 Task: Create a schedule automation trigger every last sunday of the month at 04:00 PM.
Action: Mouse moved to (1003, 295)
Screenshot: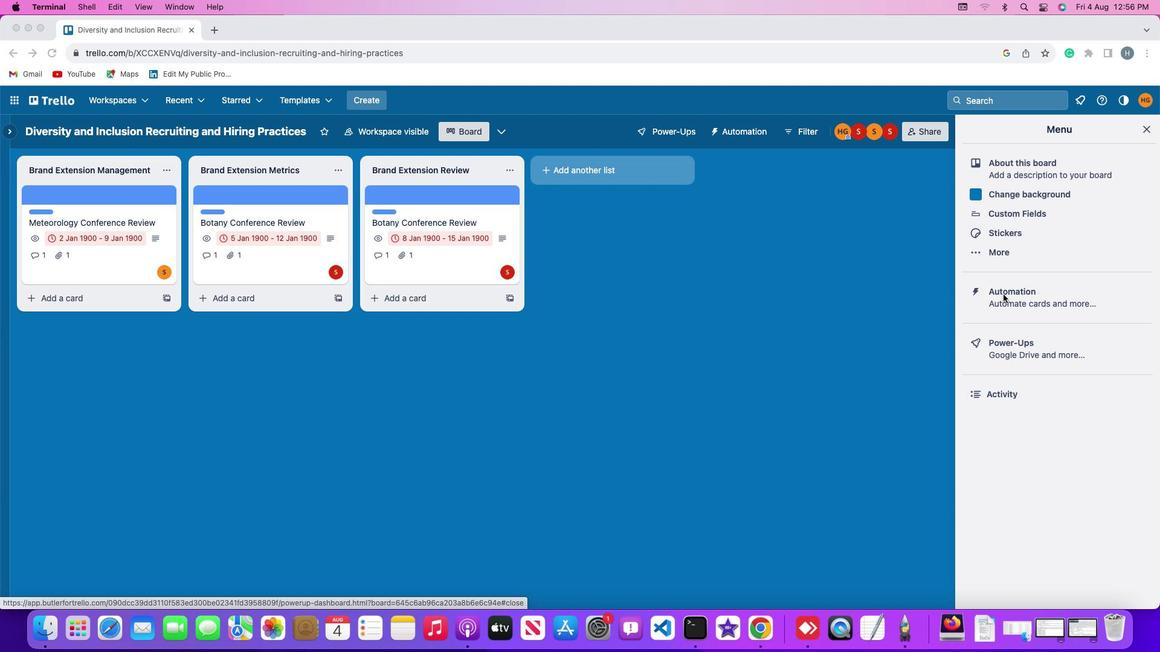 
Action: Mouse pressed left at (1003, 295)
Screenshot: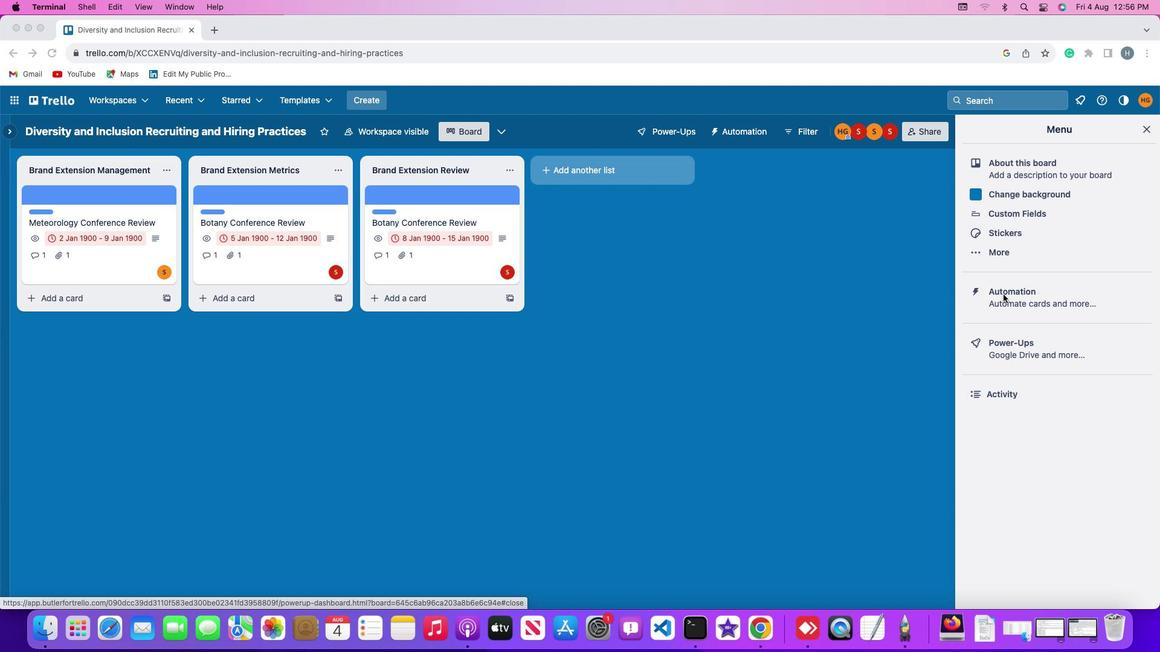 
Action: Mouse moved to (1004, 295)
Screenshot: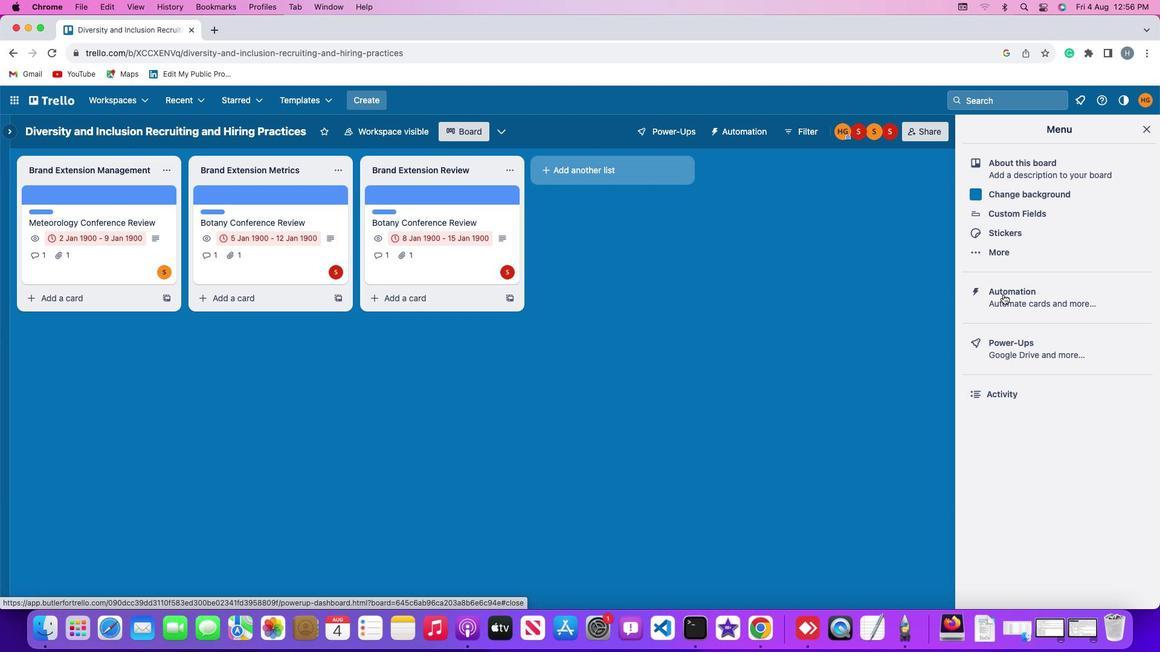 
Action: Mouse pressed left at (1004, 295)
Screenshot: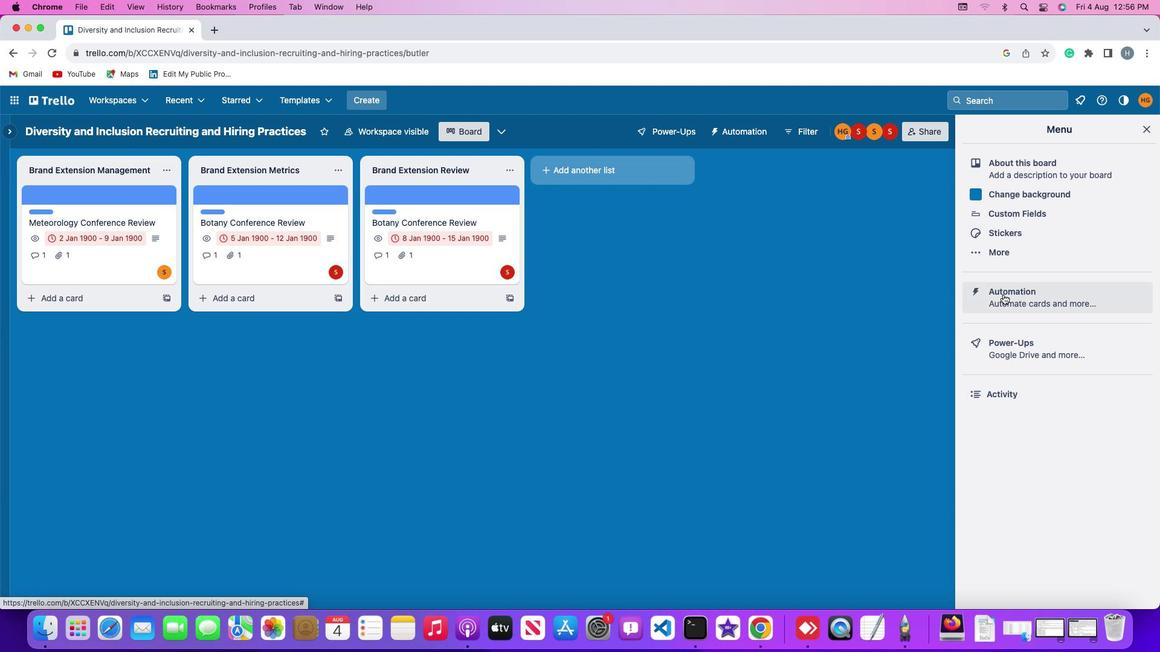 
Action: Mouse moved to (62, 262)
Screenshot: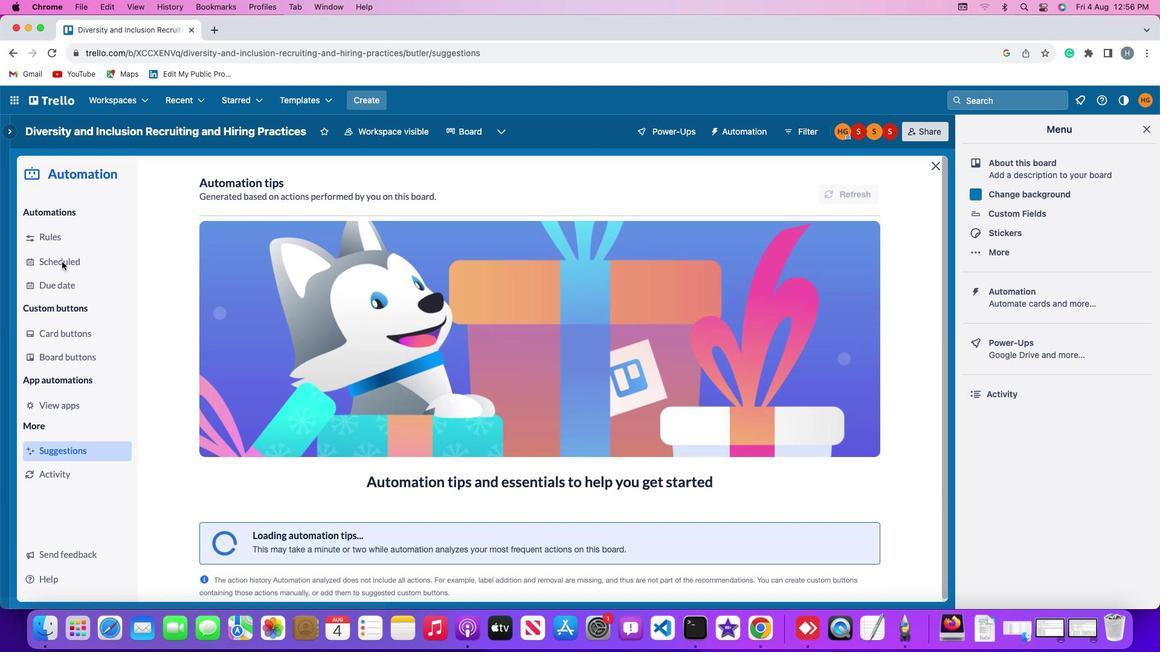 
Action: Mouse pressed left at (62, 262)
Screenshot: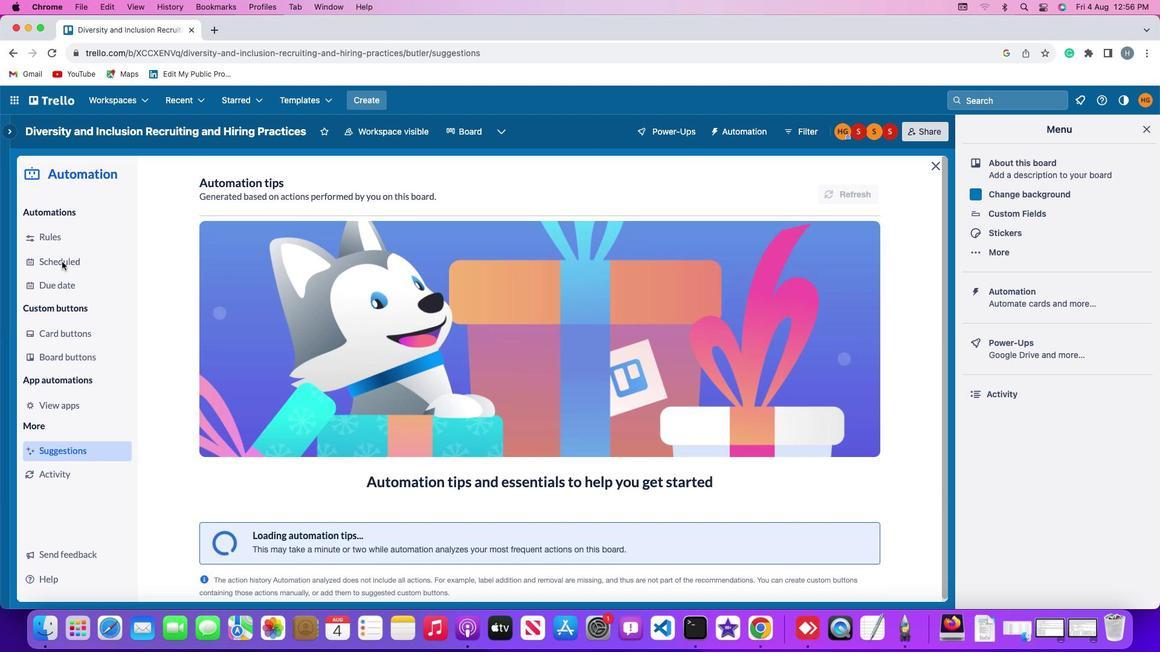 
Action: Mouse moved to (821, 185)
Screenshot: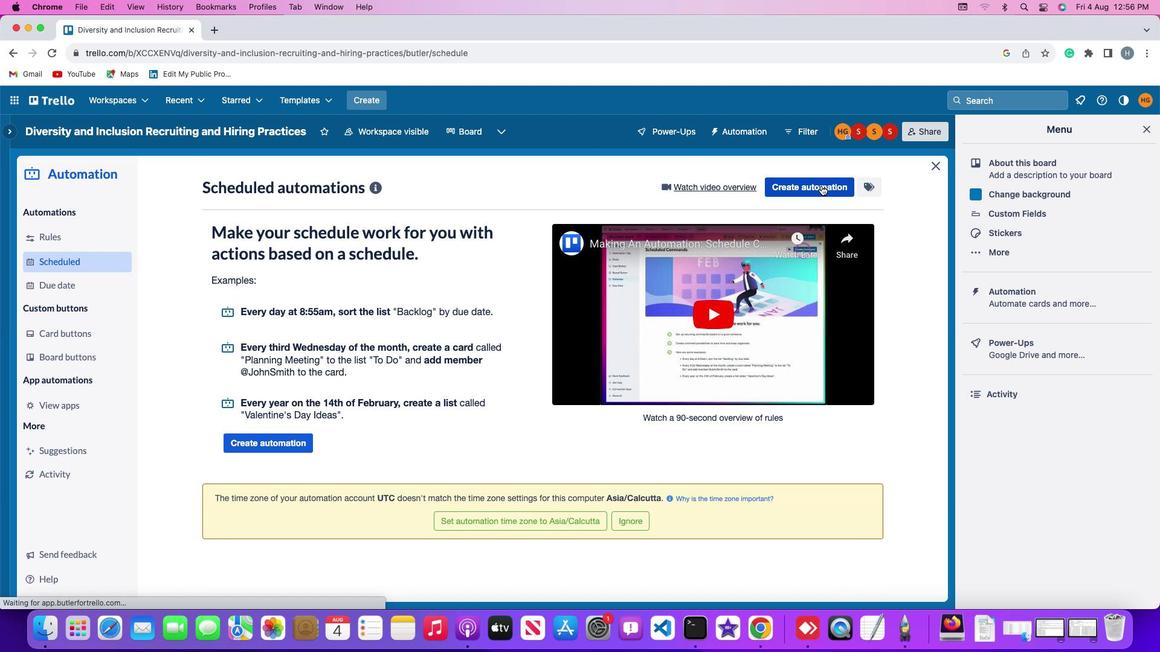 
Action: Mouse pressed left at (821, 185)
Screenshot: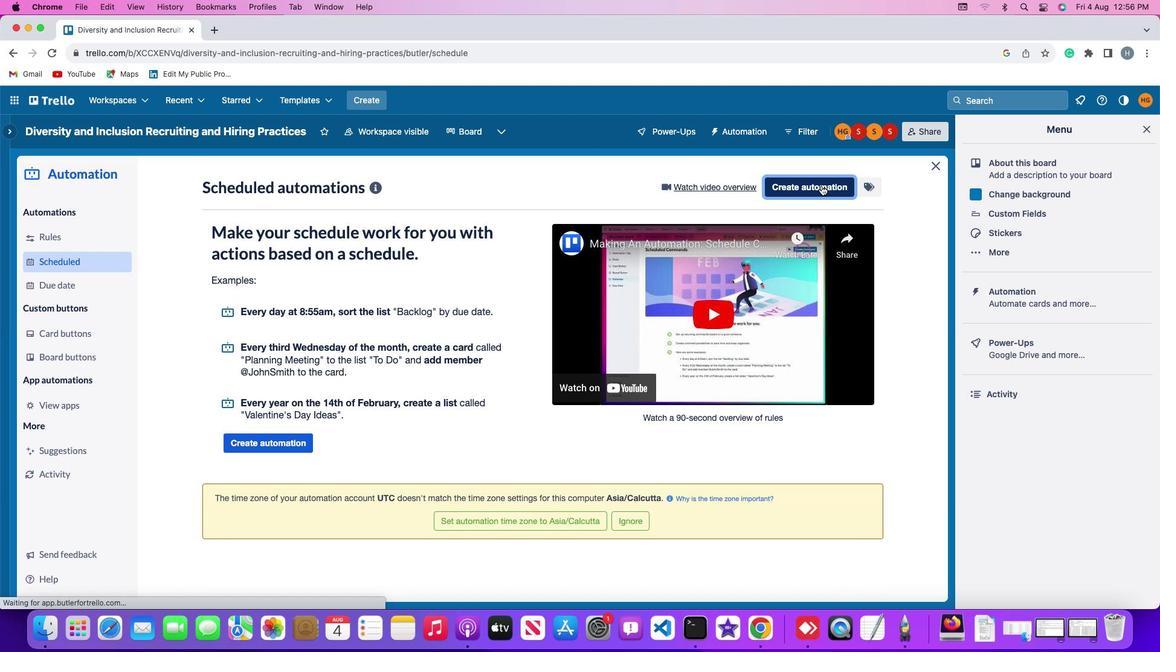 
Action: Mouse moved to (615, 301)
Screenshot: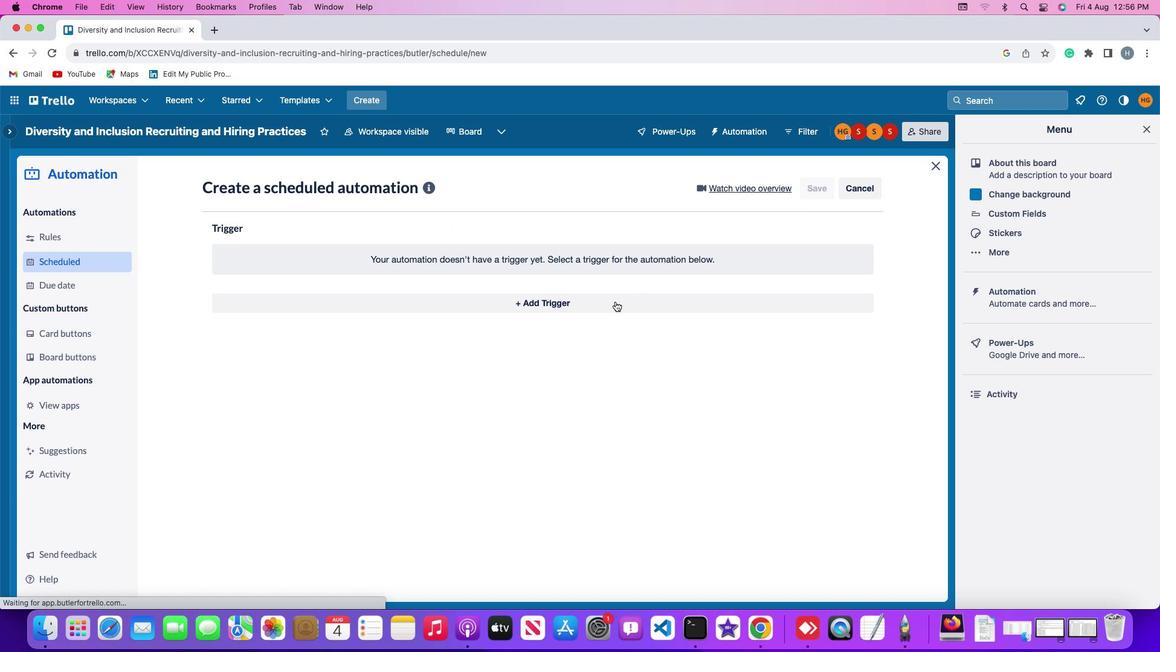 
Action: Mouse pressed left at (615, 301)
Screenshot: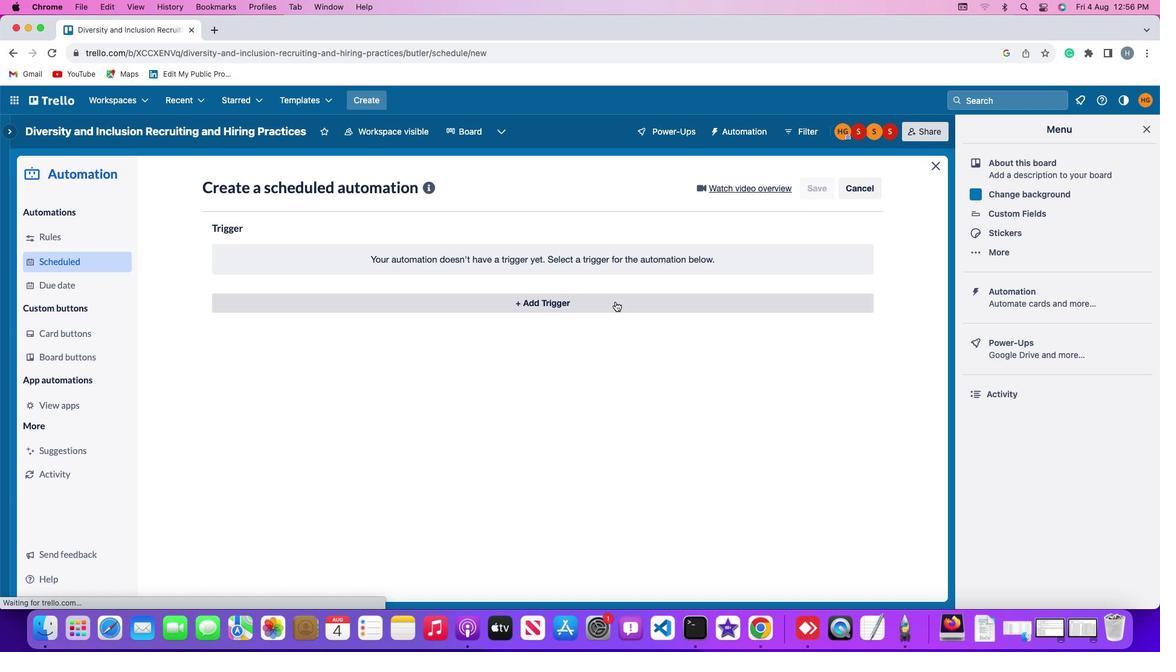 
Action: Mouse moved to (256, 579)
Screenshot: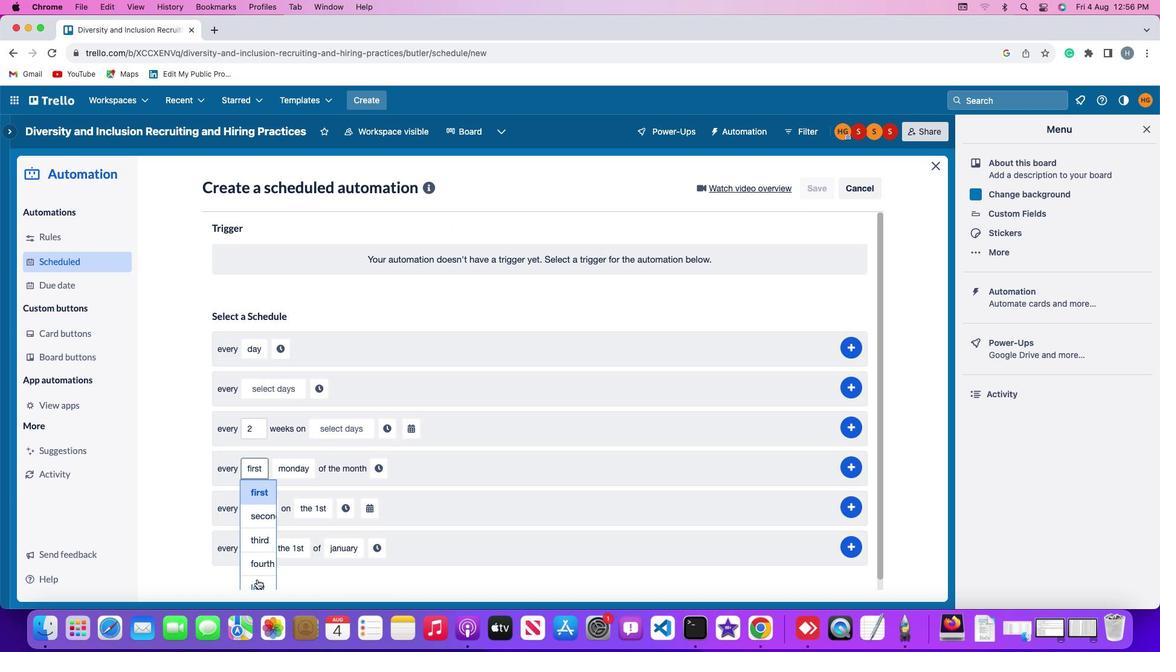 
Action: Mouse pressed left at (256, 579)
Screenshot: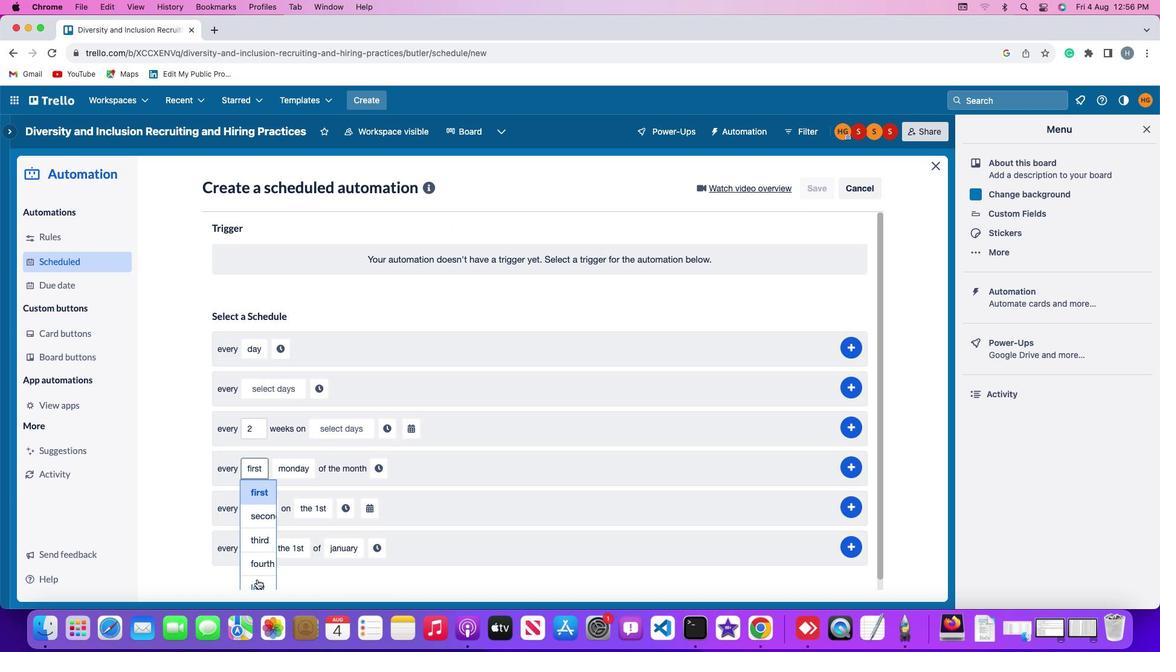 
Action: Mouse moved to (305, 446)
Screenshot: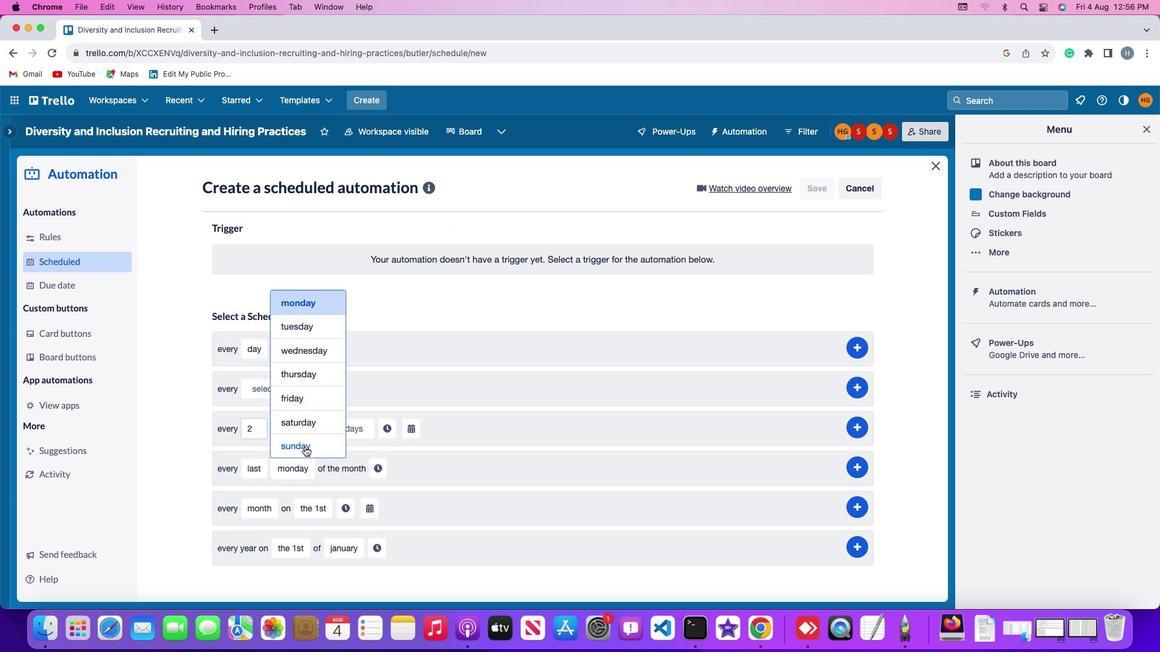 
Action: Mouse pressed left at (305, 446)
Screenshot: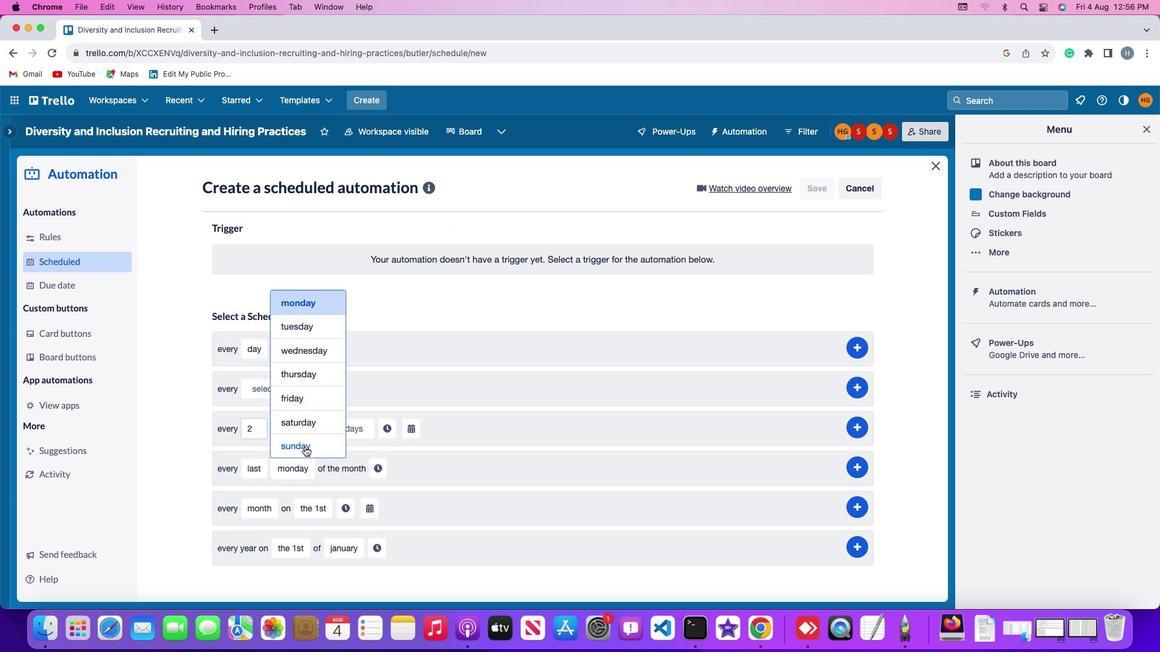 
Action: Mouse moved to (374, 469)
Screenshot: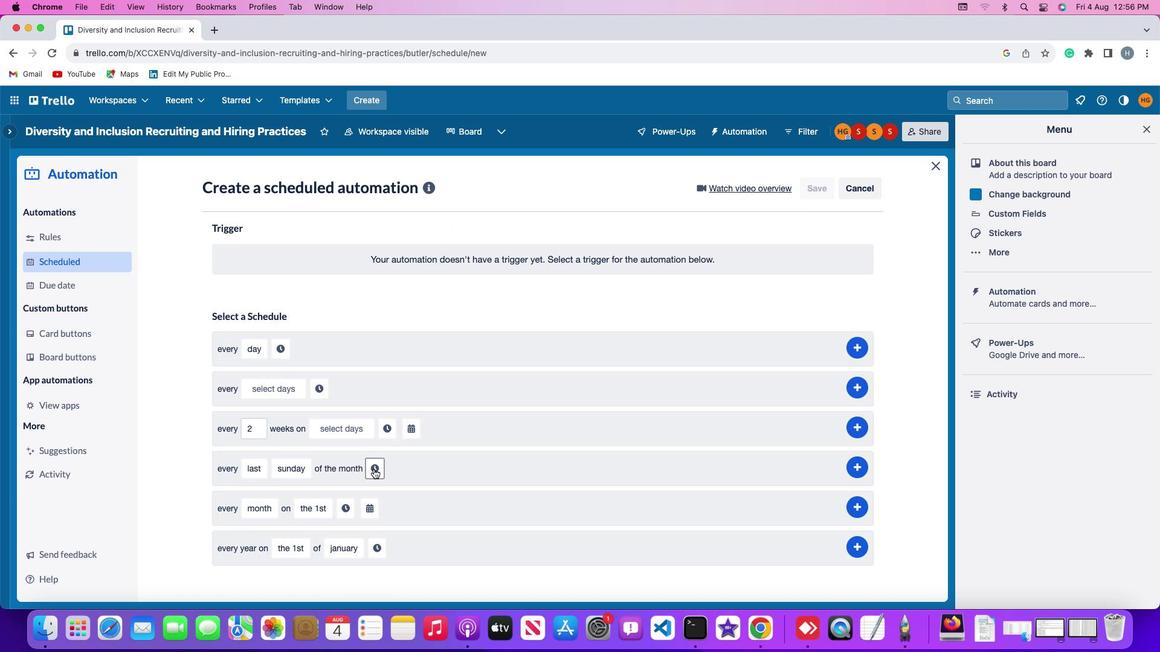 
Action: Mouse pressed left at (374, 469)
Screenshot: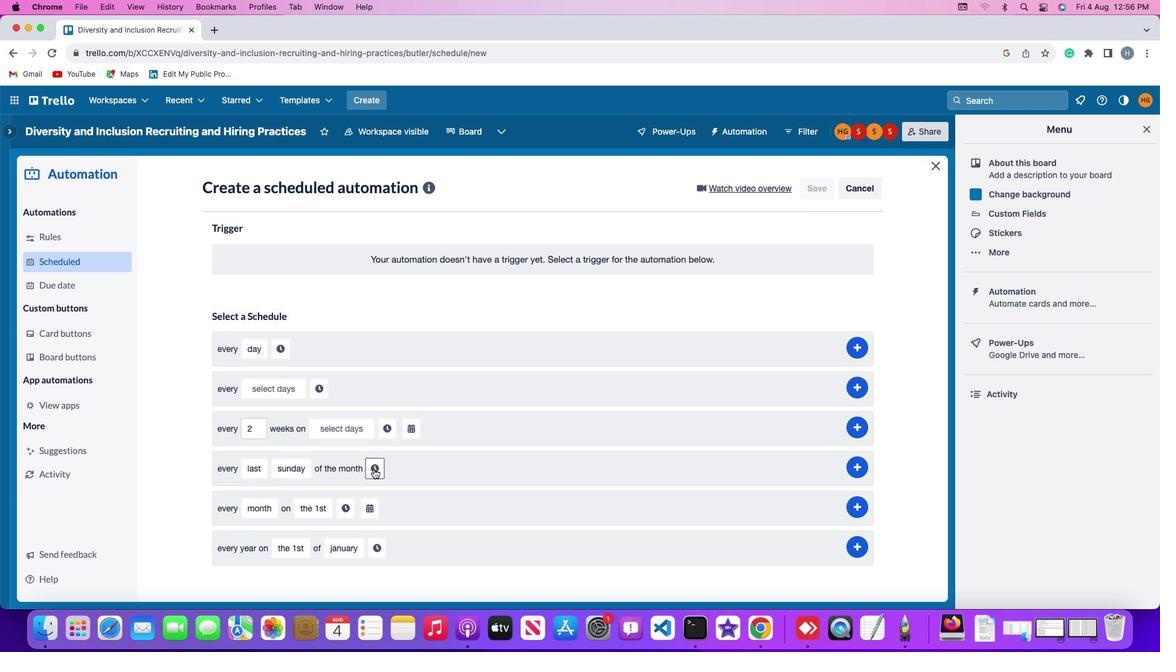 
Action: Mouse moved to (399, 472)
Screenshot: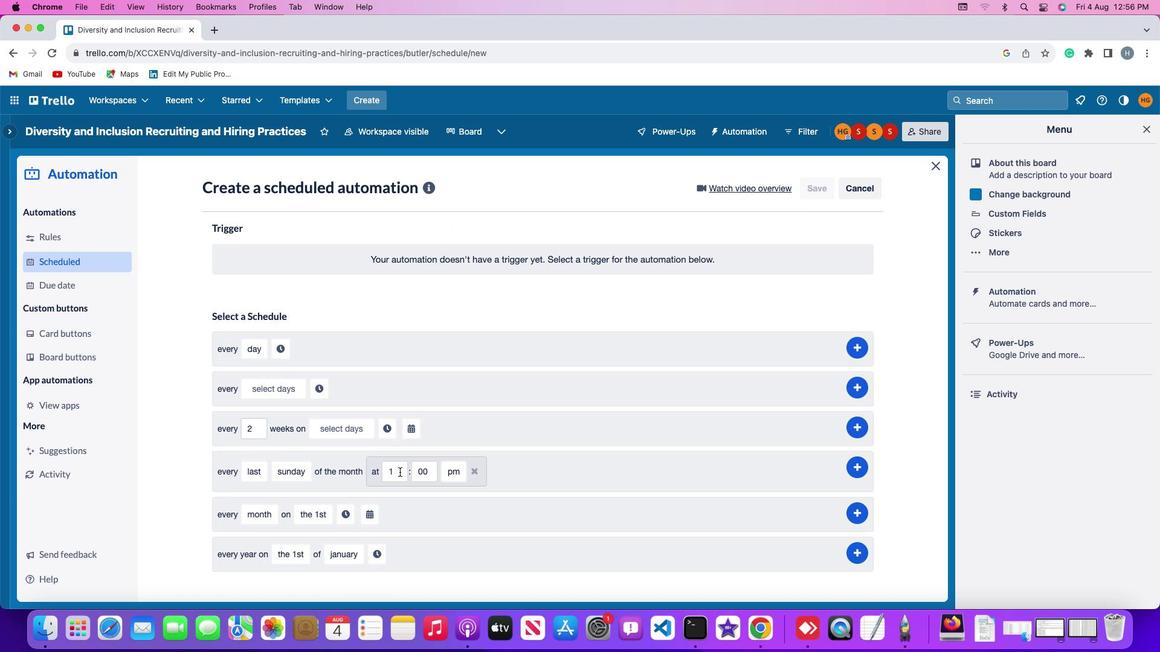 
Action: Mouse pressed left at (399, 472)
Screenshot: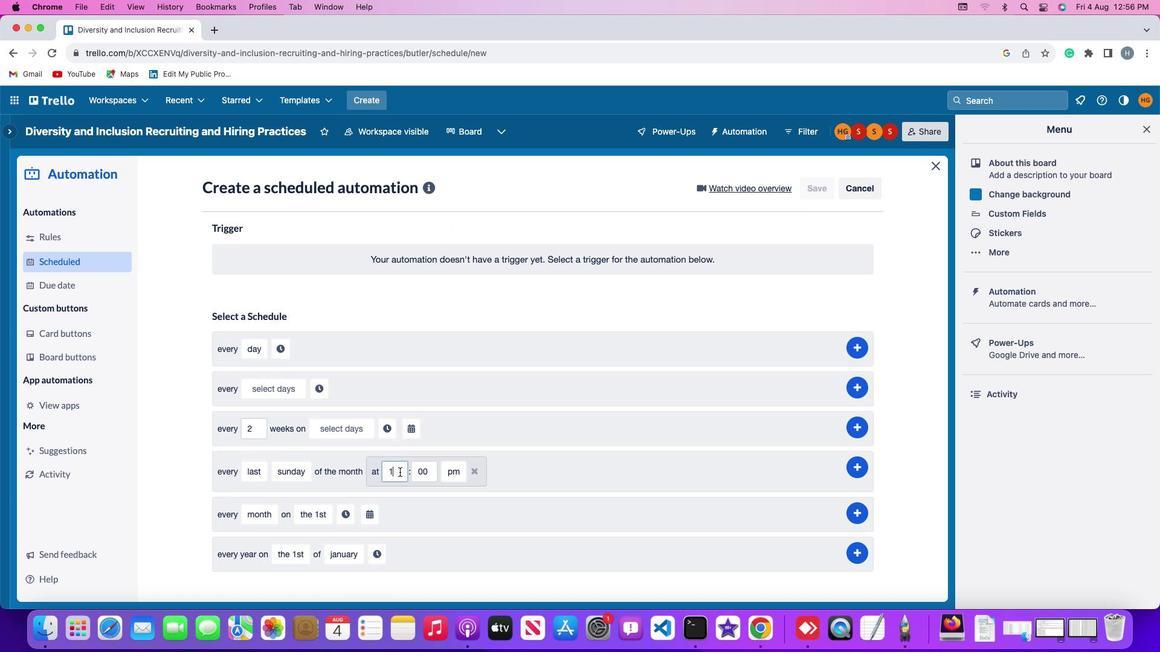
Action: Key pressed Key.backspace'4'
Screenshot: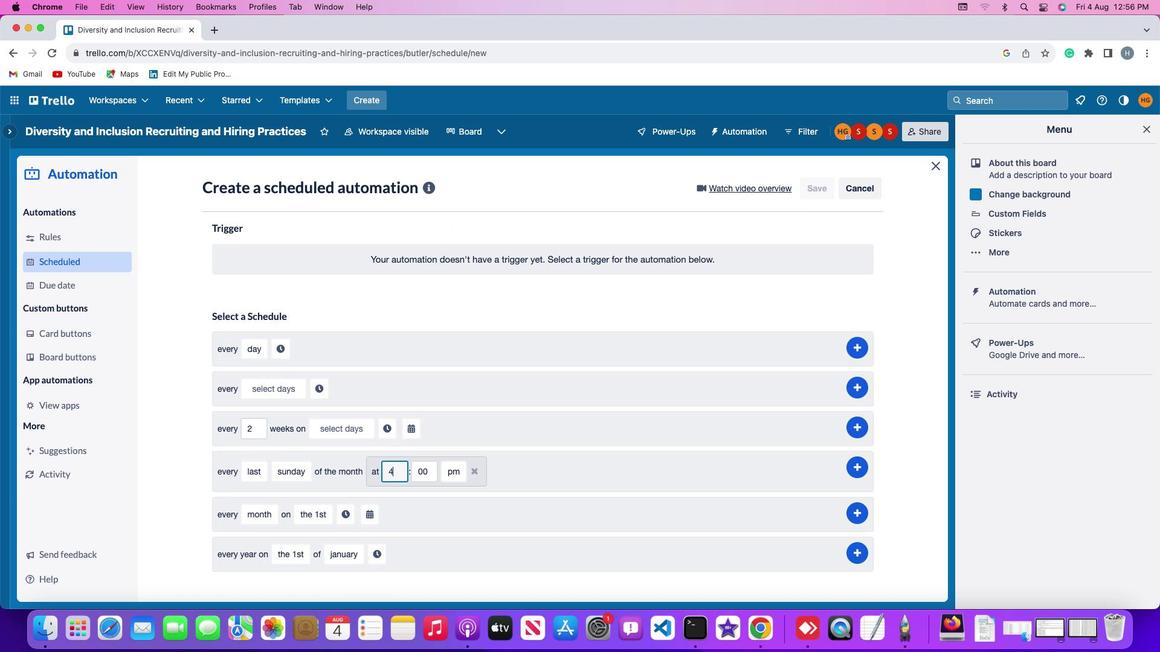 
Action: Mouse moved to (457, 517)
Screenshot: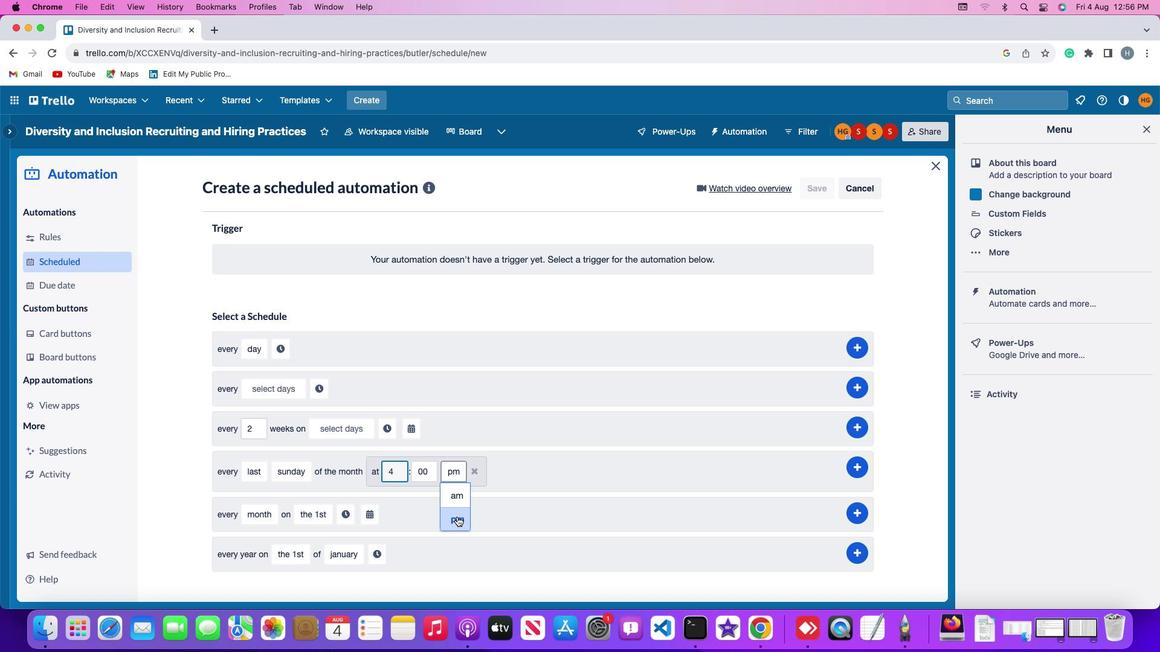
Action: Mouse pressed left at (457, 517)
Screenshot: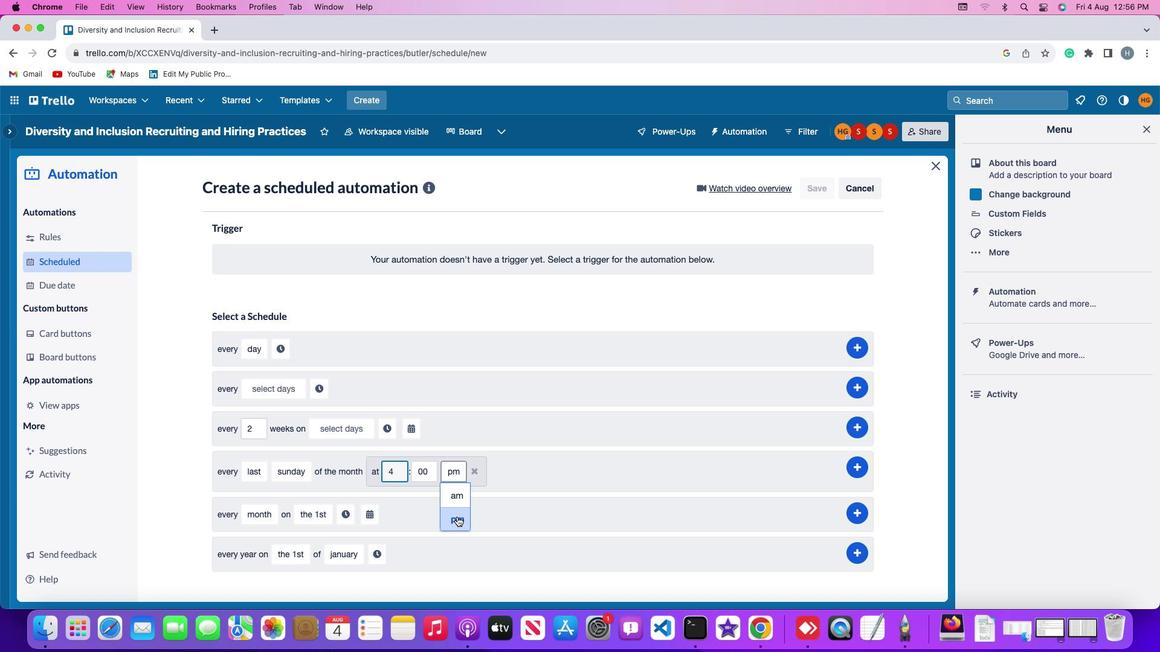 
Action: Mouse moved to (856, 464)
Screenshot: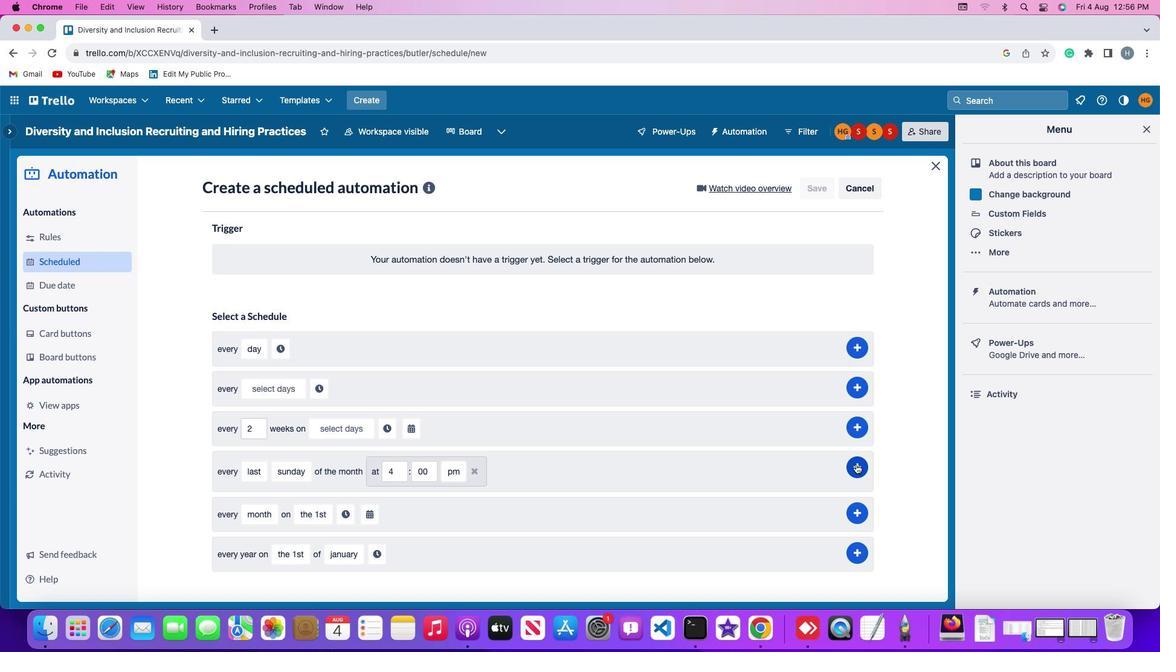 
Action: Mouse pressed left at (856, 464)
Screenshot: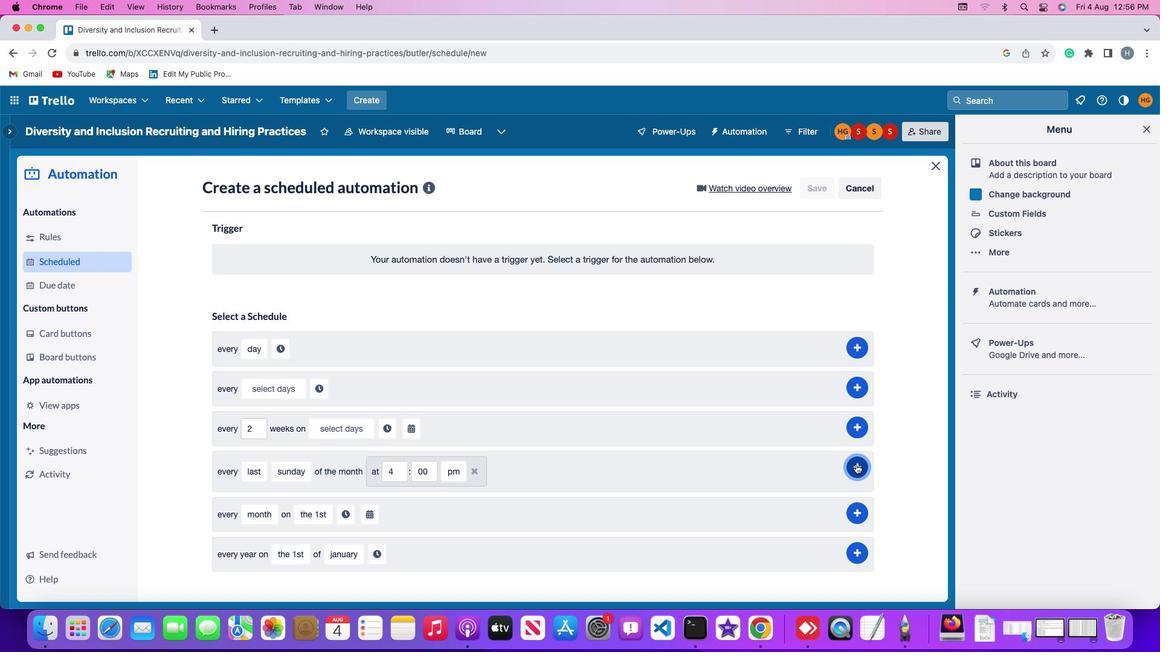 
Action: Mouse moved to (708, 319)
Screenshot: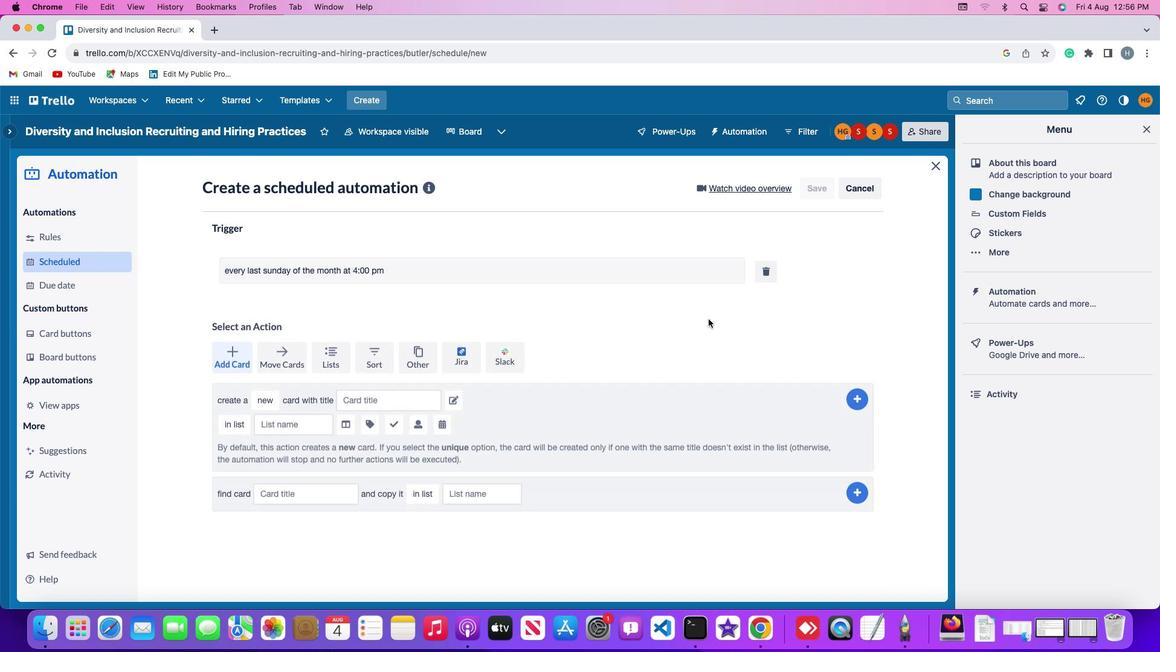 
